 Task: Write the title of the board "Project Panorama".
Action: Mouse pressed left at (319, 70)
Screenshot: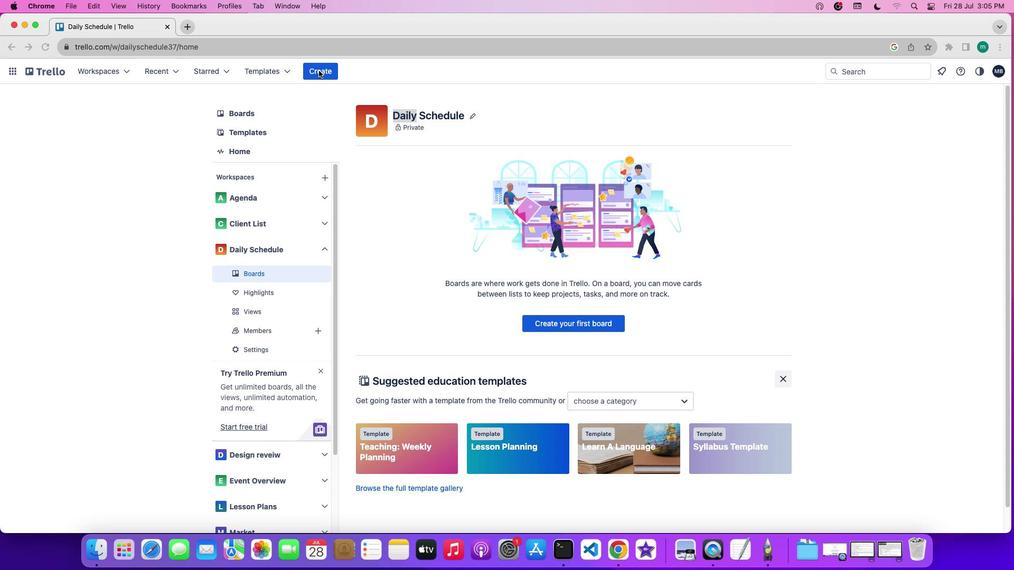 
Action: Mouse pressed left at (319, 70)
Screenshot: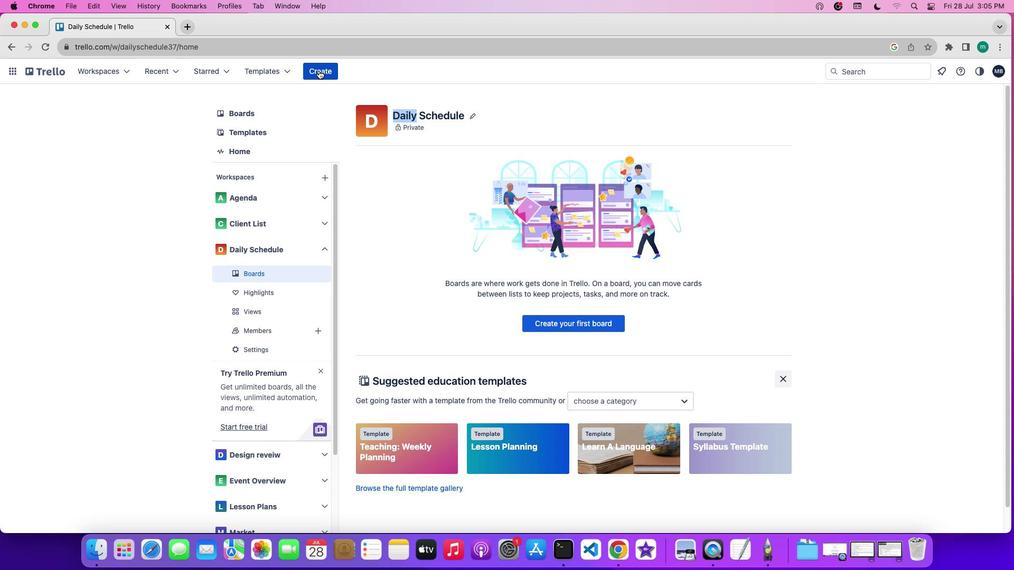 
Action: Mouse moved to (342, 116)
Screenshot: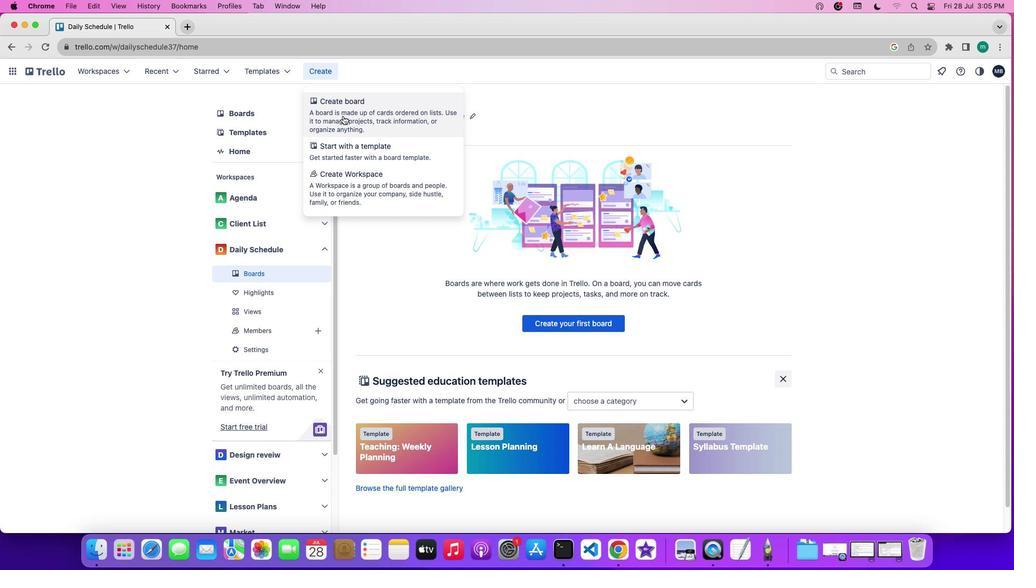 
Action: Mouse pressed left at (342, 116)
Screenshot: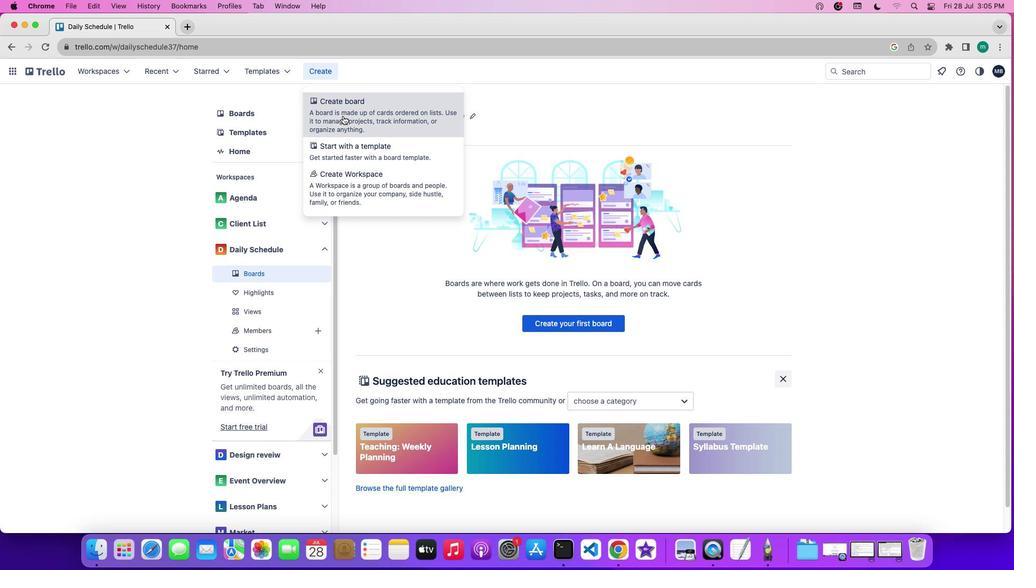 
Action: Mouse moved to (393, 399)
Screenshot: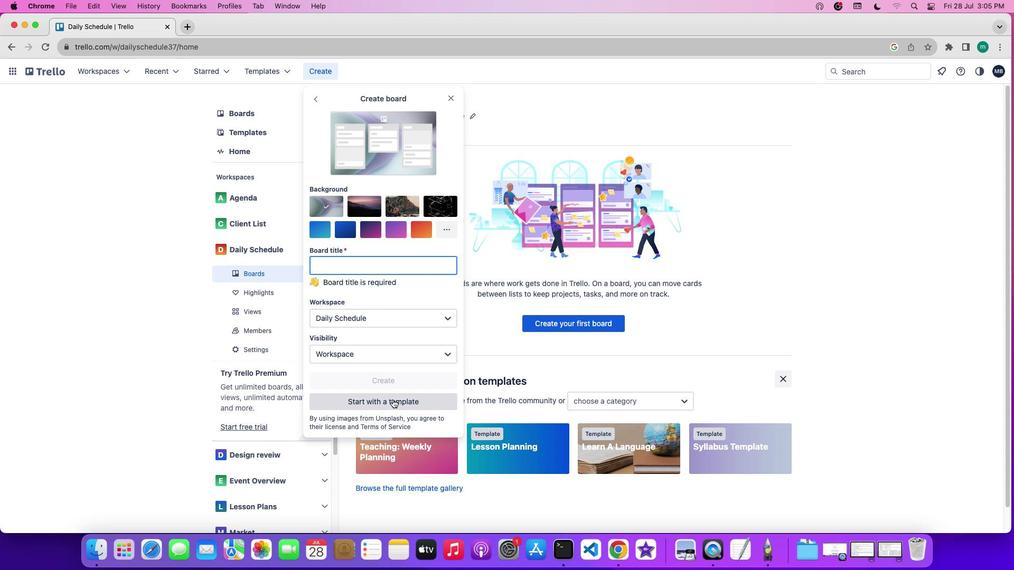 
Action: Mouse pressed left at (393, 399)
Screenshot: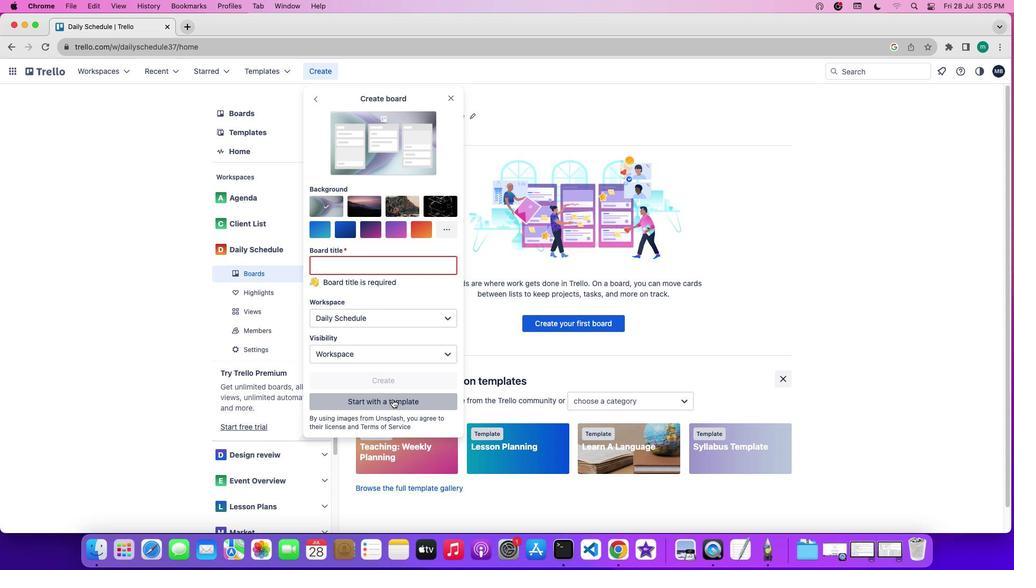 
Action: Mouse moved to (405, 210)
Screenshot: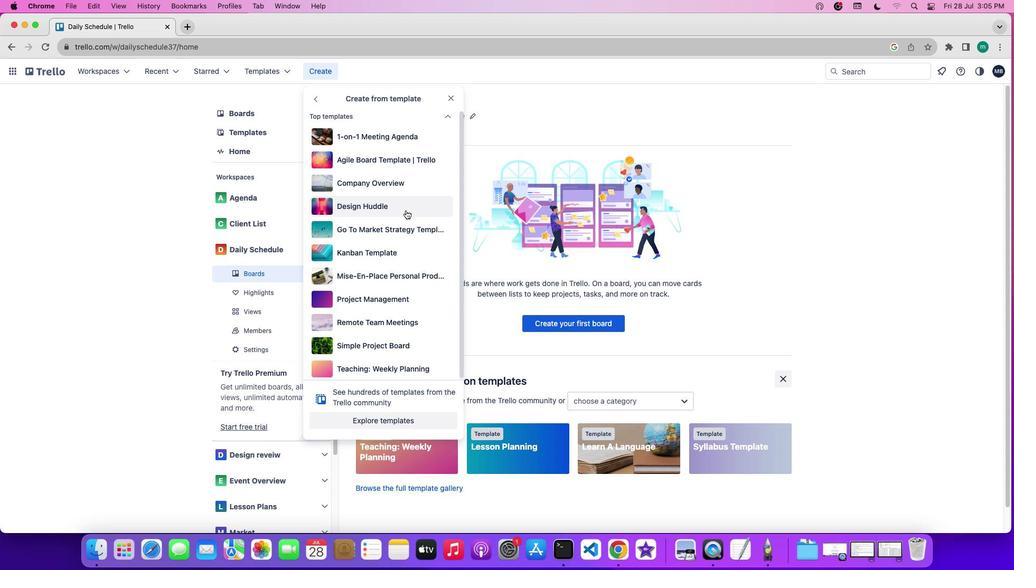 
Action: Mouse pressed left at (405, 210)
Screenshot: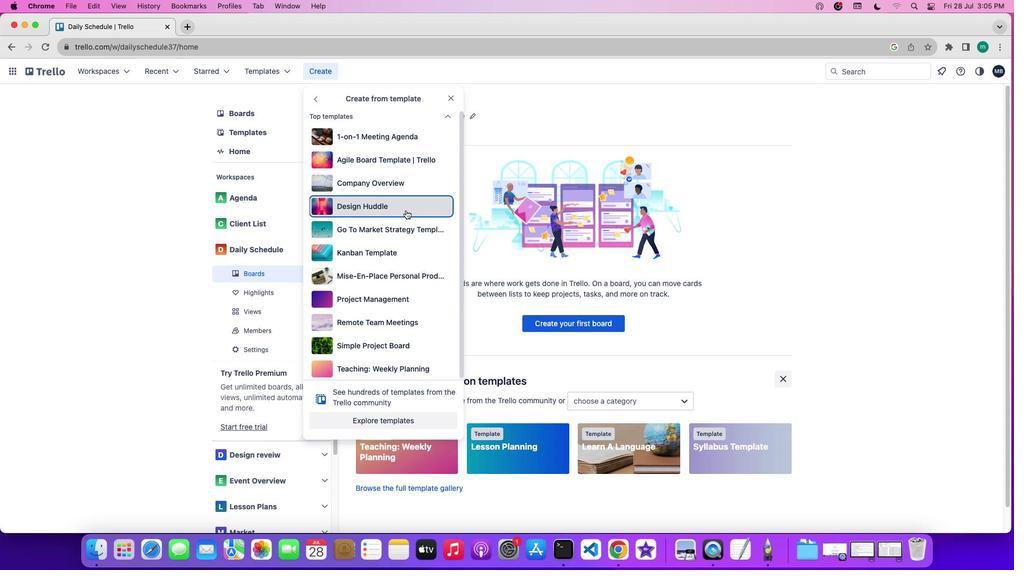 
Action: Mouse moved to (416, 194)
Screenshot: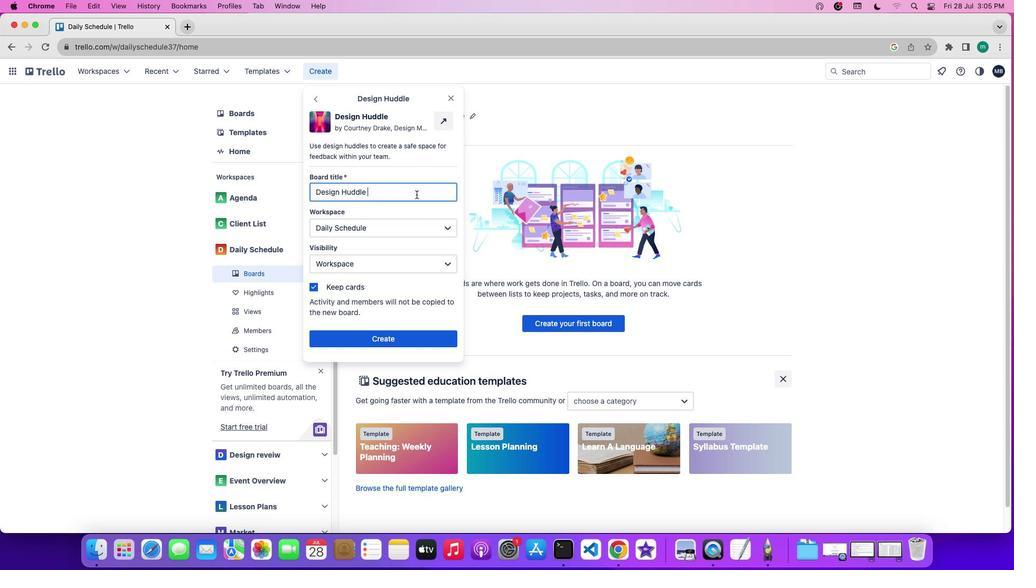 
Action: Mouse pressed left at (416, 194)
Screenshot: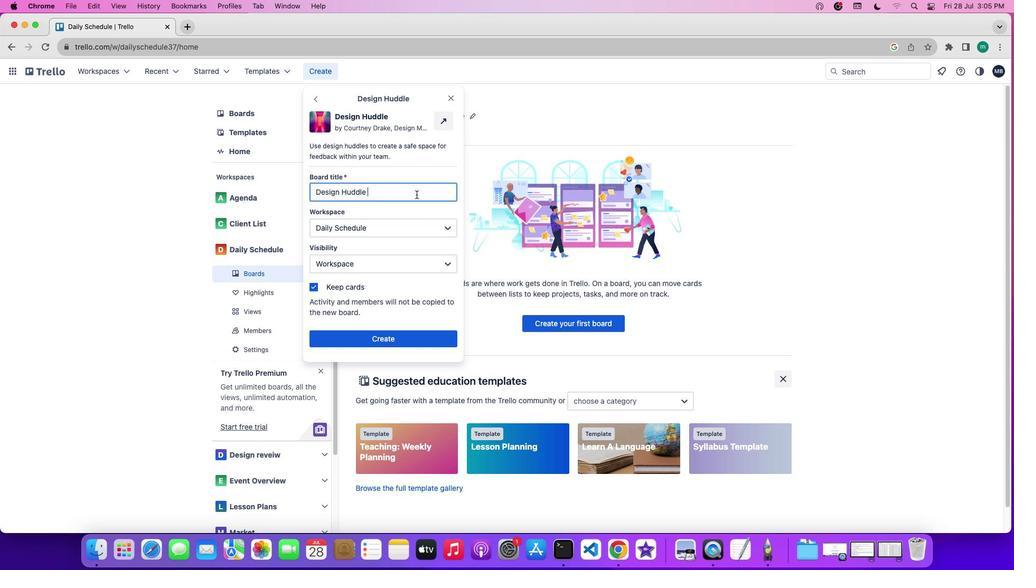 
Action: Key pressed Key.backspaceKey.backspaceKey.backspaceKey.backspaceKey.backspaceKey.backspaceKey.backspaceKey.backspaceKey.backspaceKey.backspaceKey.backspaceKey.backspaceKey.backspaceKey.backspaceKey.backspaceKey.backspaceKey.backspaceKey.backspaceKey.backspaceKey.backspaceKey.backspaceKey.backspaceKey.backspaceKey.backspaceKey.shift'P''r''o''j''e''c''t'Key.spaceKey.shift'P''a''n''o''r''a''m''a'
Screenshot: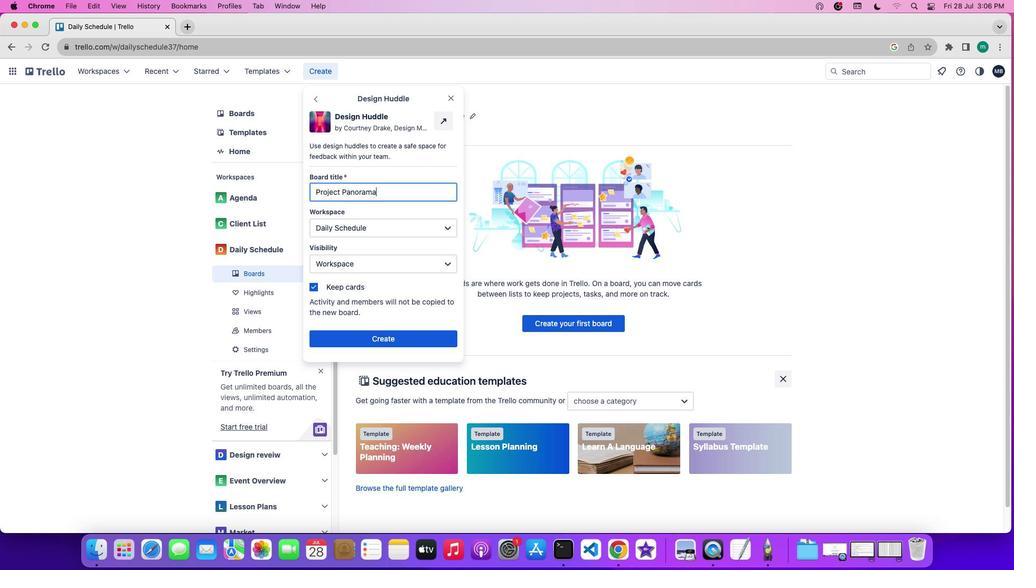
